 Task: Create Board Resource Planning Techniques to Workspace Digital Advertising. Create Board Social Media Listening and Monitoring to Workspace Digital Advertising. Create Board Sales Team Compensation and Incentive Design to Workspace Digital Advertising
Action: Mouse moved to (301, 47)
Screenshot: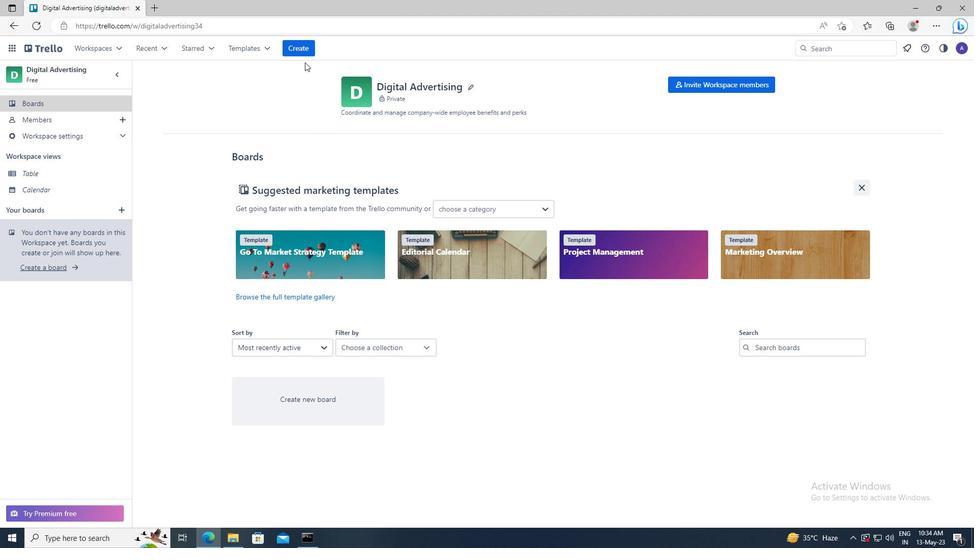 
Action: Mouse pressed left at (301, 47)
Screenshot: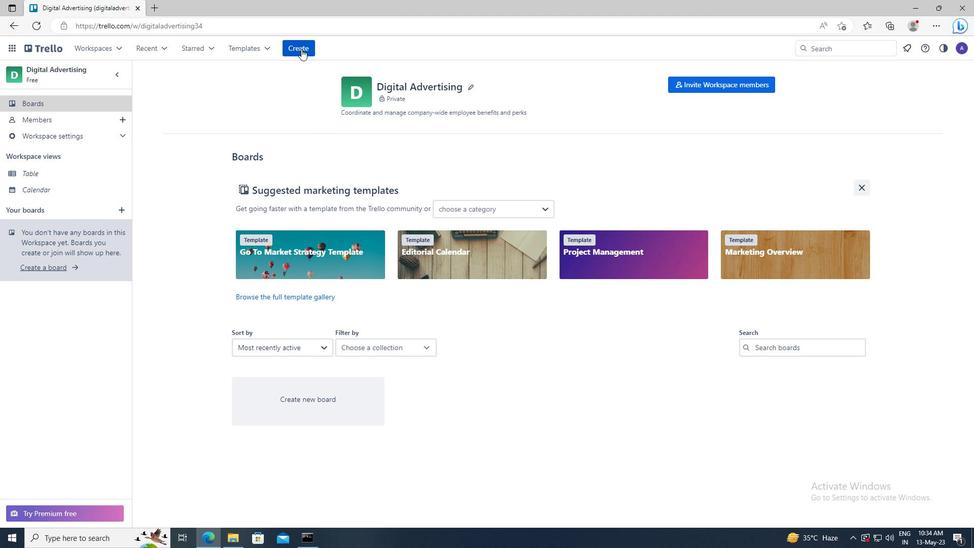 
Action: Mouse moved to (306, 83)
Screenshot: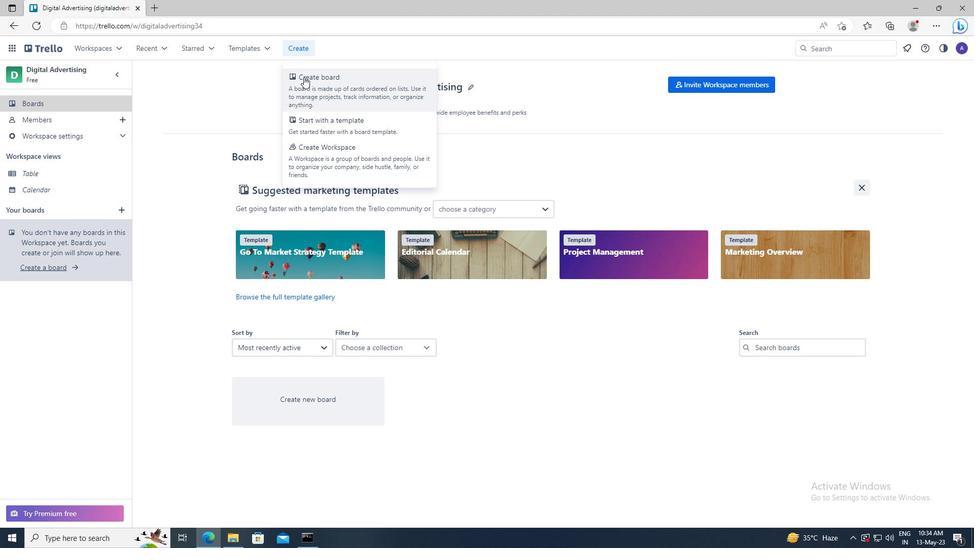 
Action: Mouse pressed left at (306, 83)
Screenshot: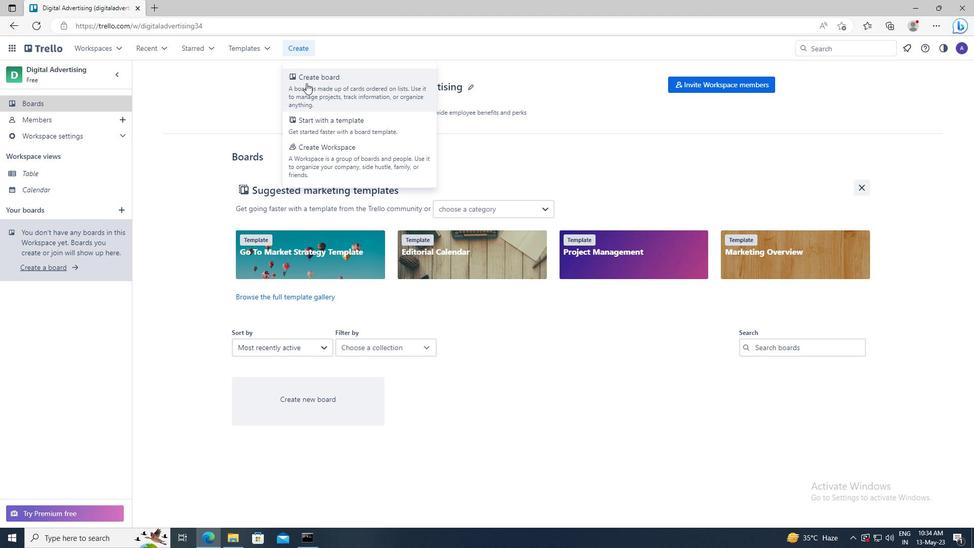 
Action: Mouse moved to (316, 234)
Screenshot: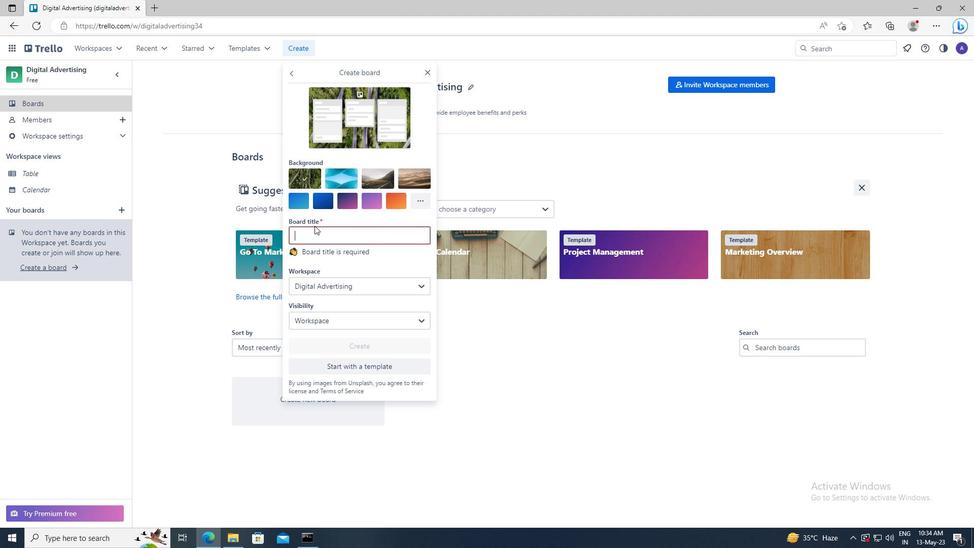 
Action: Mouse pressed left at (316, 234)
Screenshot: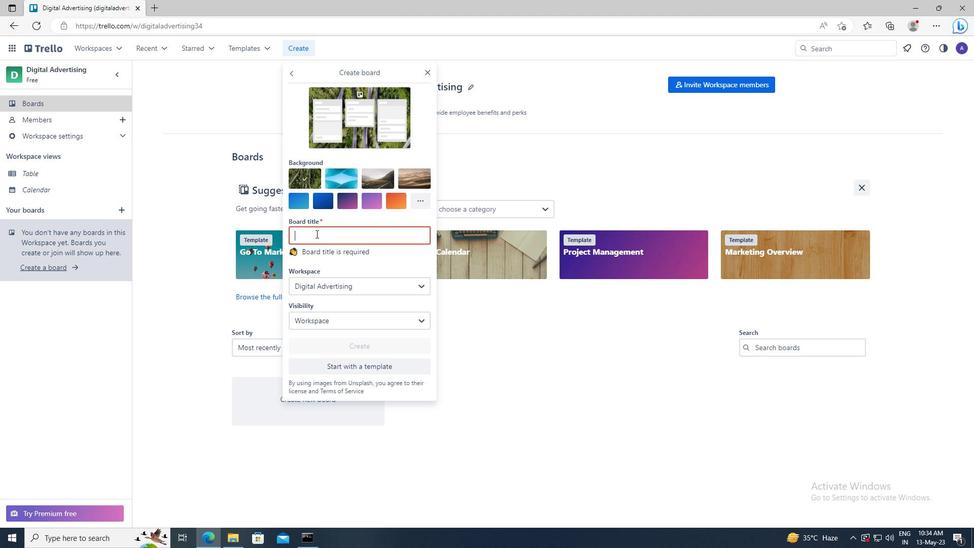 
Action: Key pressed <Key.shift>RESOURCE<Key.space><Key.shift>PLANNING<Key.space><Key.shift>TECHNIQUES
Screenshot: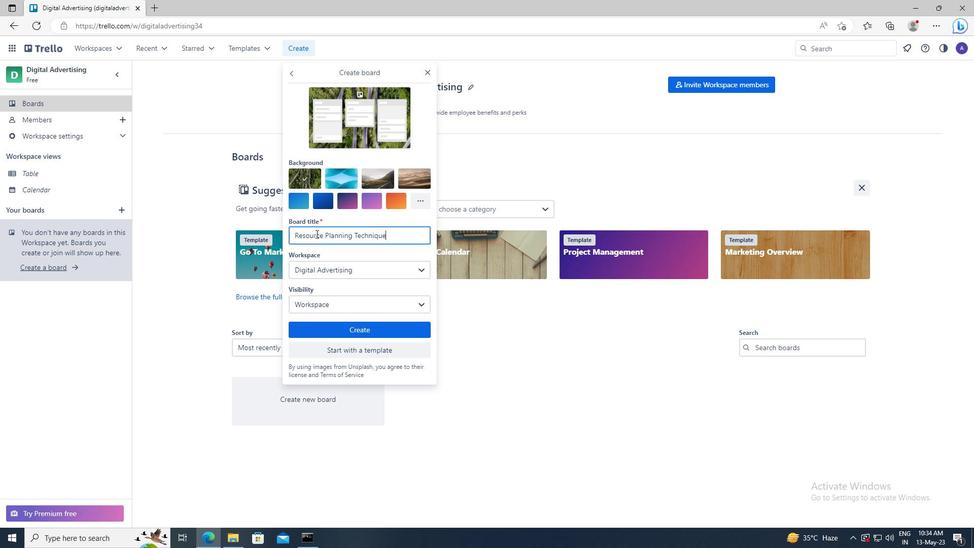 
Action: Mouse moved to (323, 325)
Screenshot: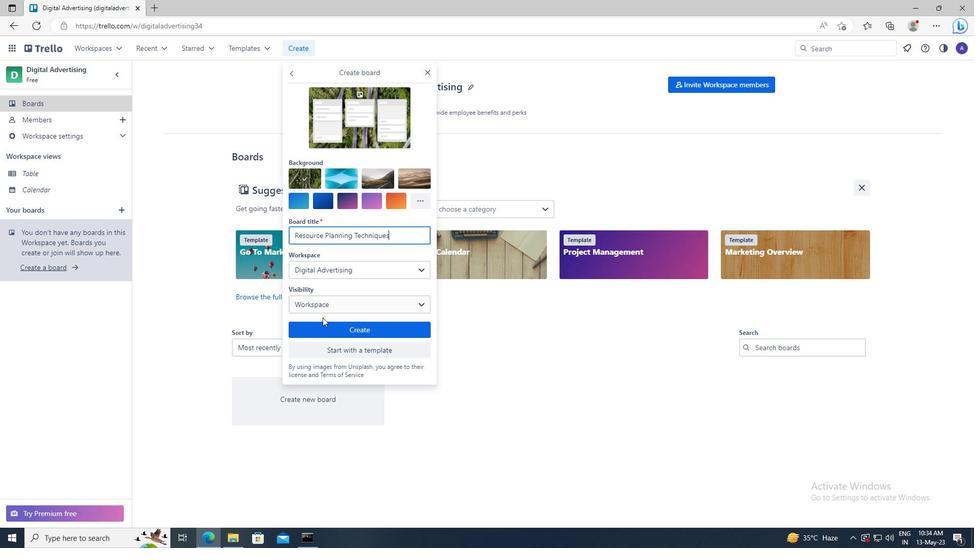 
Action: Mouse pressed left at (323, 325)
Screenshot: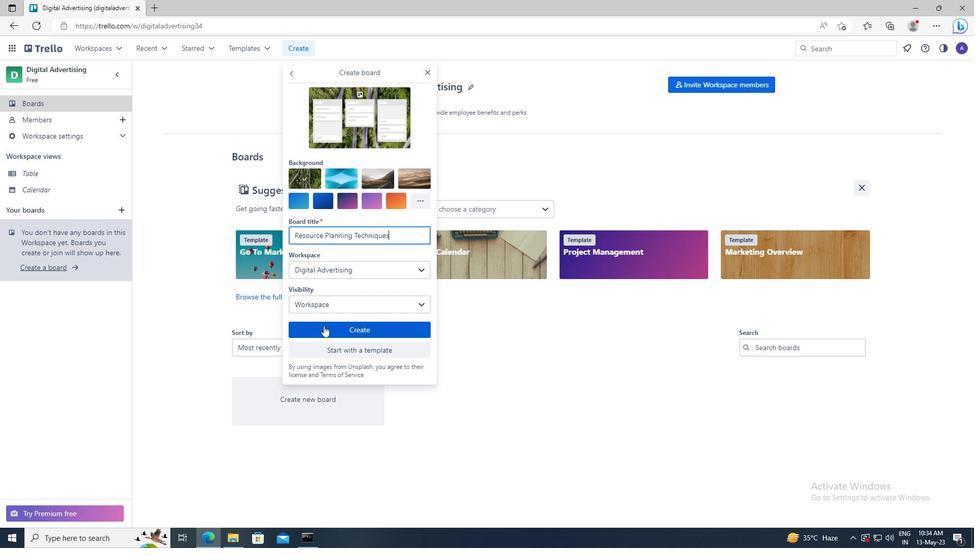 
Action: Mouse moved to (300, 51)
Screenshot: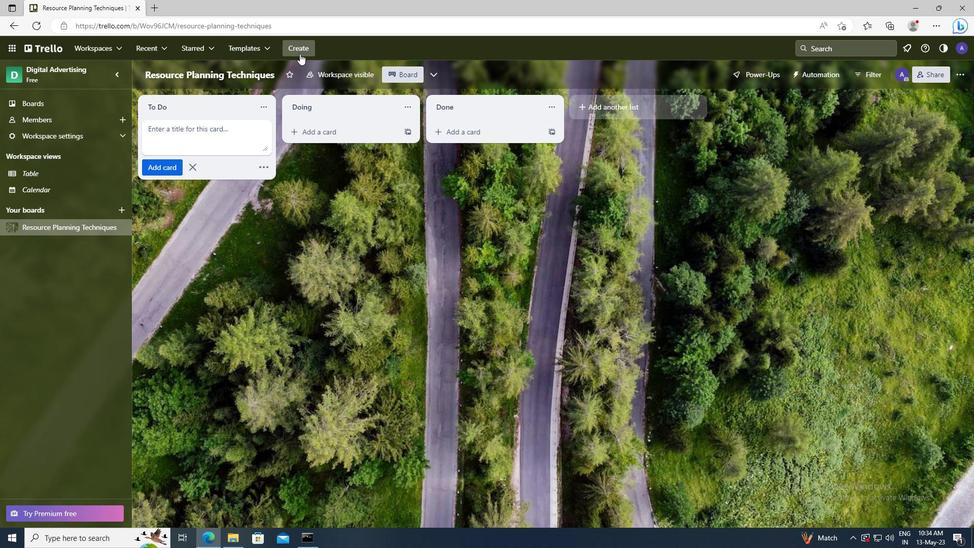 
Action: Mouse pressed left at (300, 51)
Screenshot: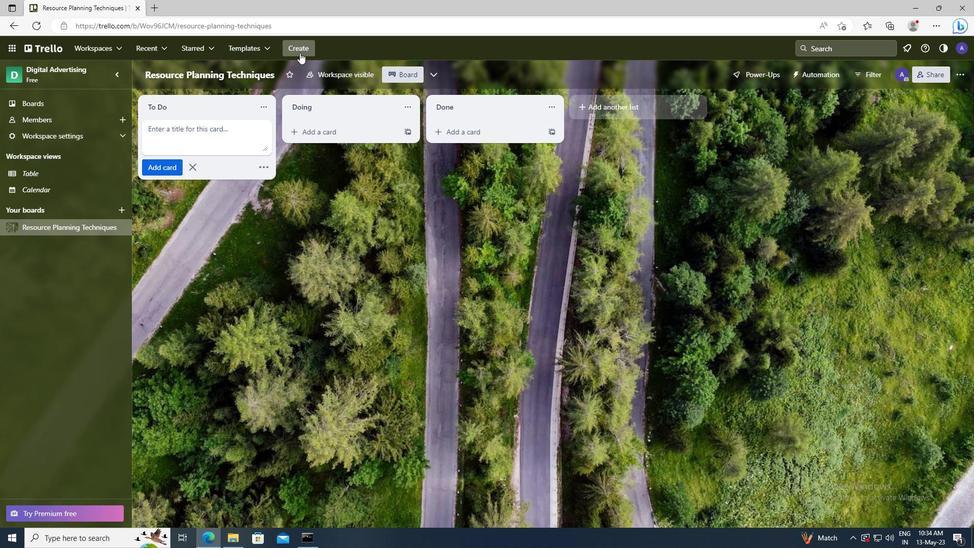
Action: Mouse moved to (307, 86)
Screenshot: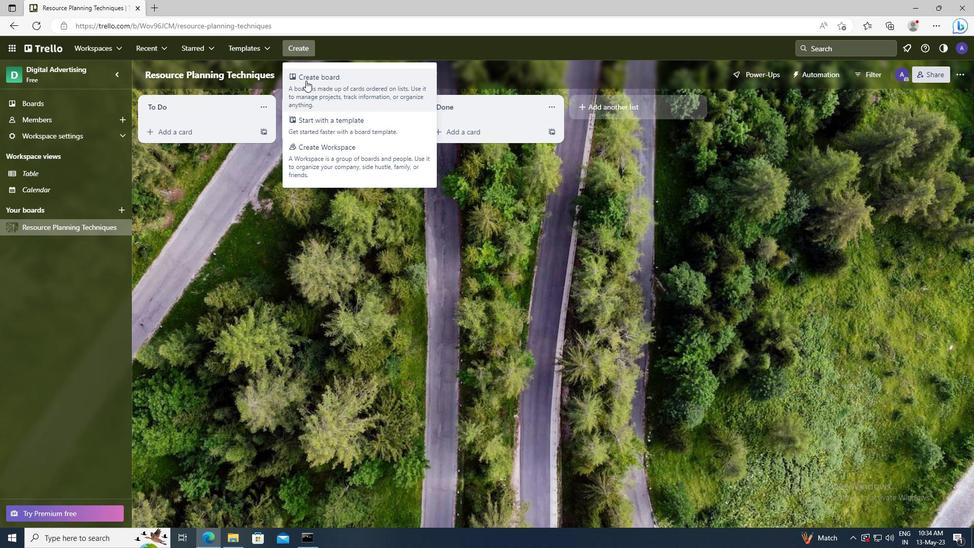 
Action: Mouse pressed left at (307, 86)
Screenshot: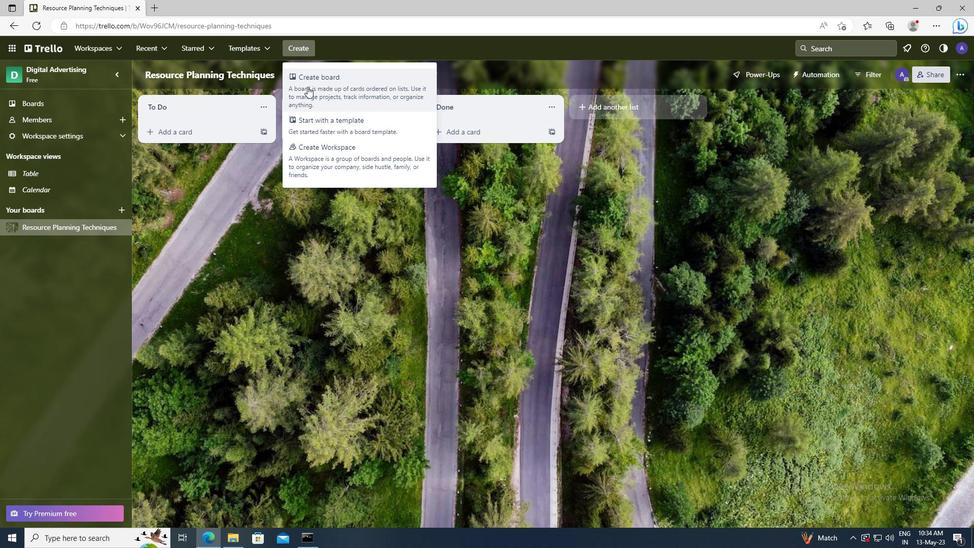 
Action: Mouse moved to (311, 234)
Screenshot: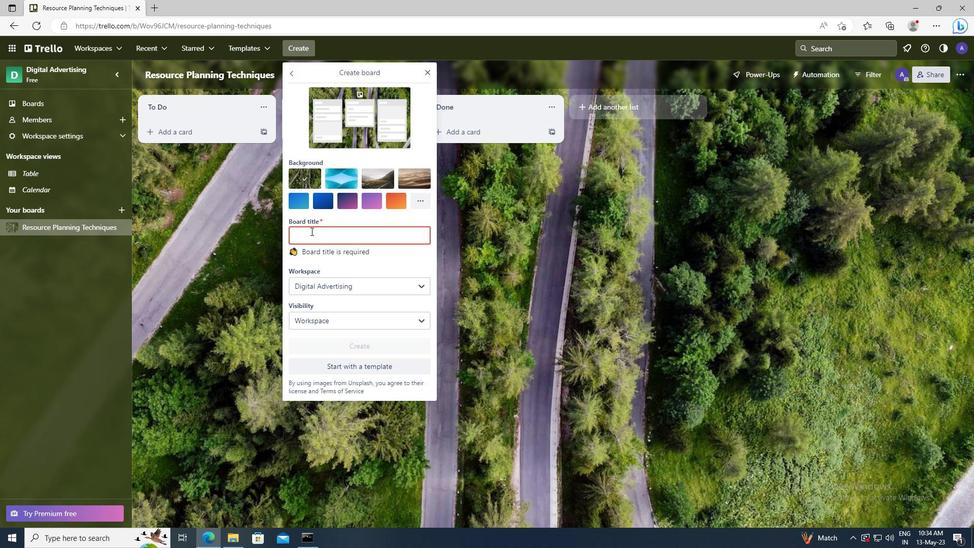 
Action: Mouse pressed left at (311, 234)
Screenshot: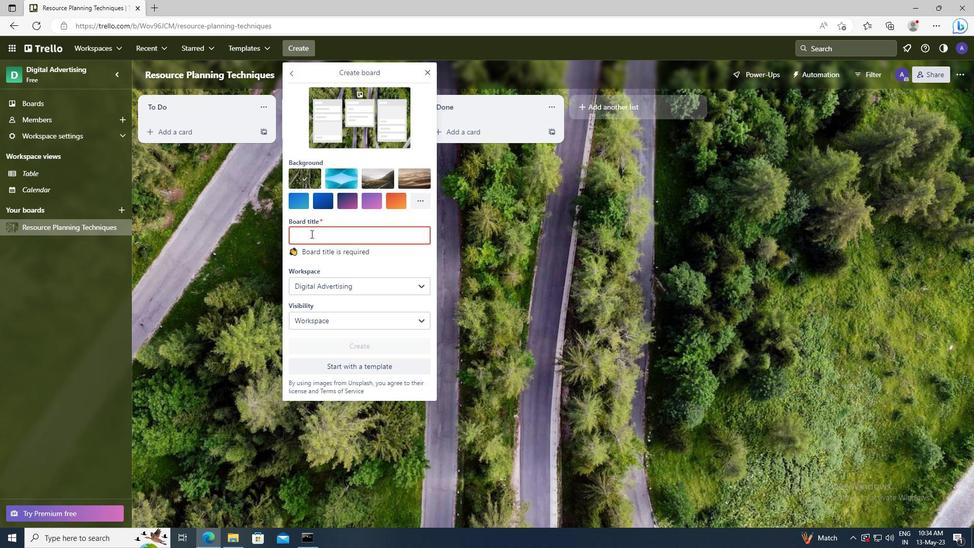 
Action: Key pressed <Key.shift>SOCIAL<Key.space><Key.shift>MEDIA<Key.space><Key.shift>LISTENING<Key.space>AND<Key.space><Key.shift>MONITORING
Screenshot: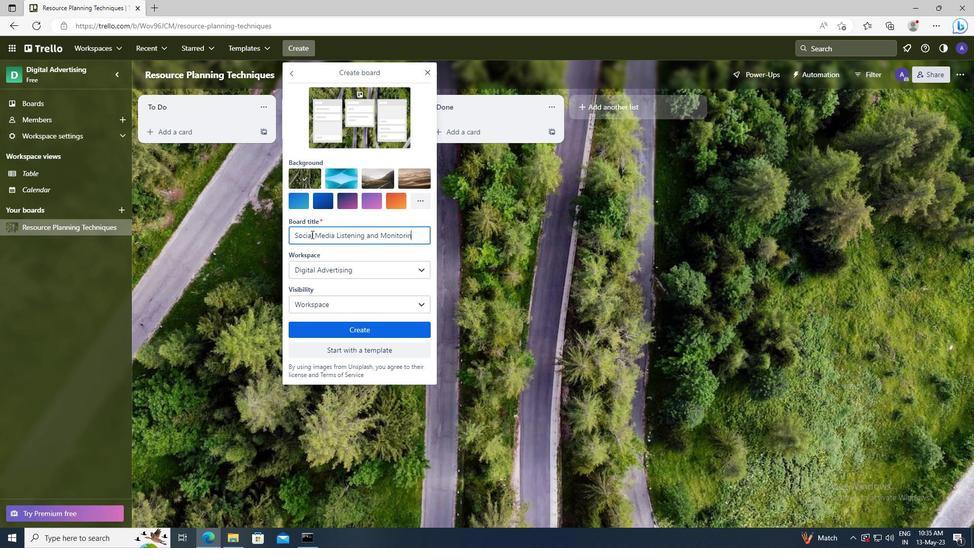 
Action: Mouse moved to (322, 330)
Screenshot: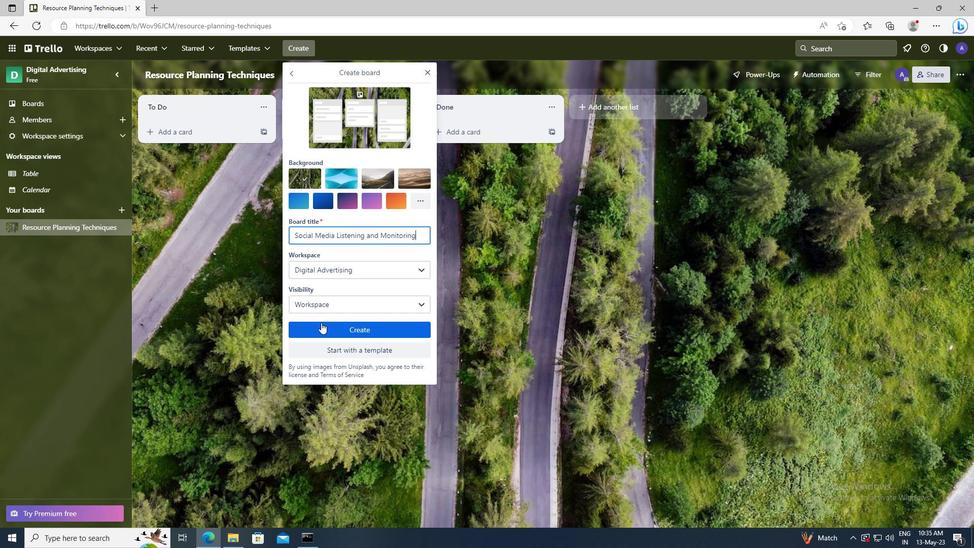 
Action: Mouse pressed left at (322, 330)
Screenshot: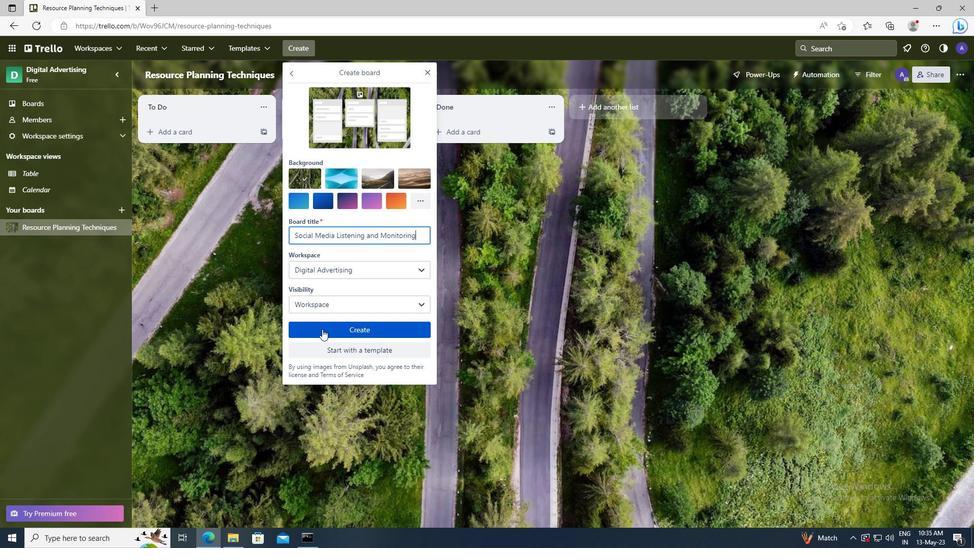 
Action: Mouse moved to (307, 53)
Screenshot: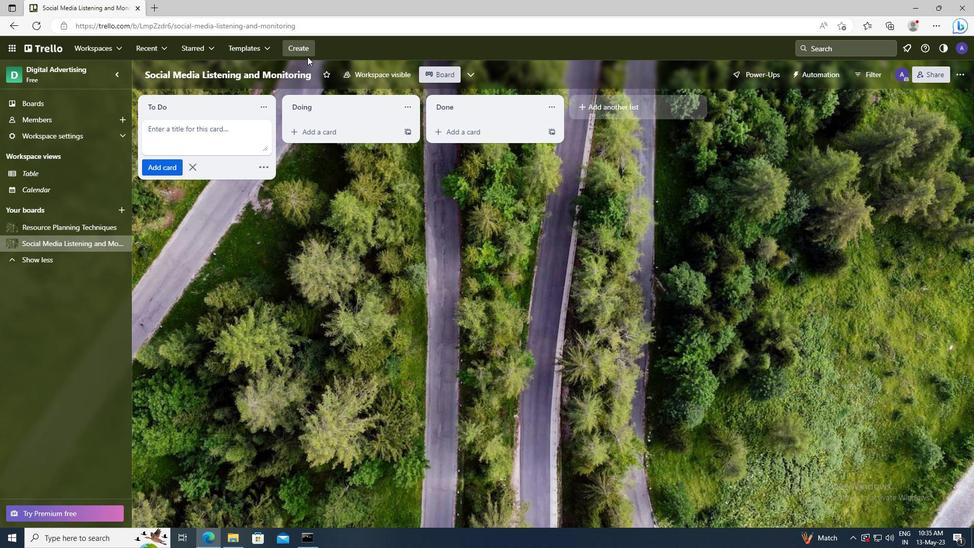 
Action: Mouse pressed left at (307, 53)
Screenshot: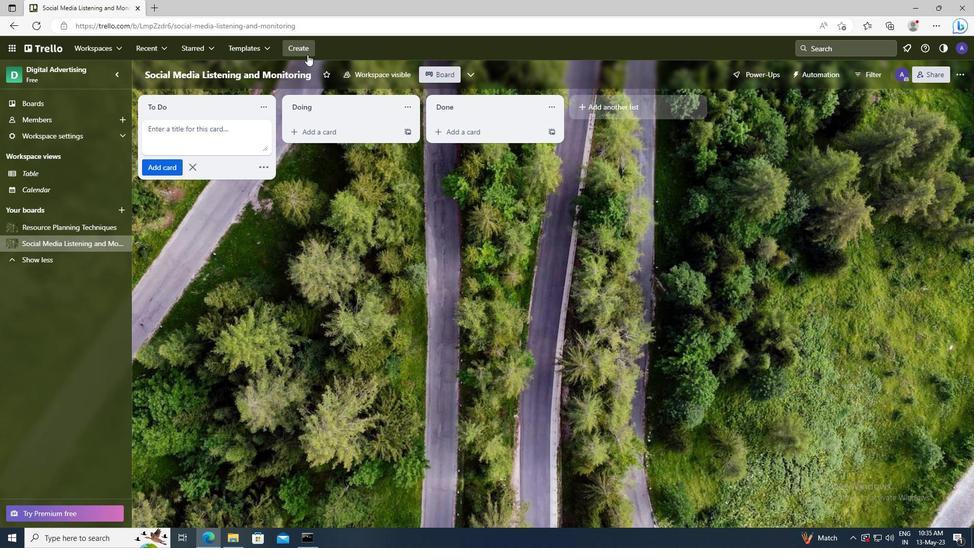
Action: Mouse moved to (307, 82)
Screenshot: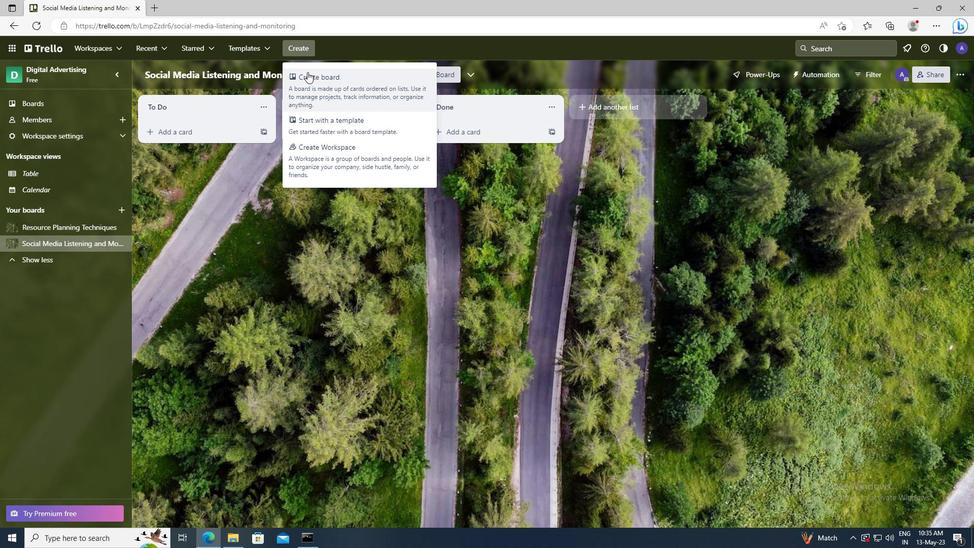 
Action: Mouse pressed left at (307, 82)
Screenshot: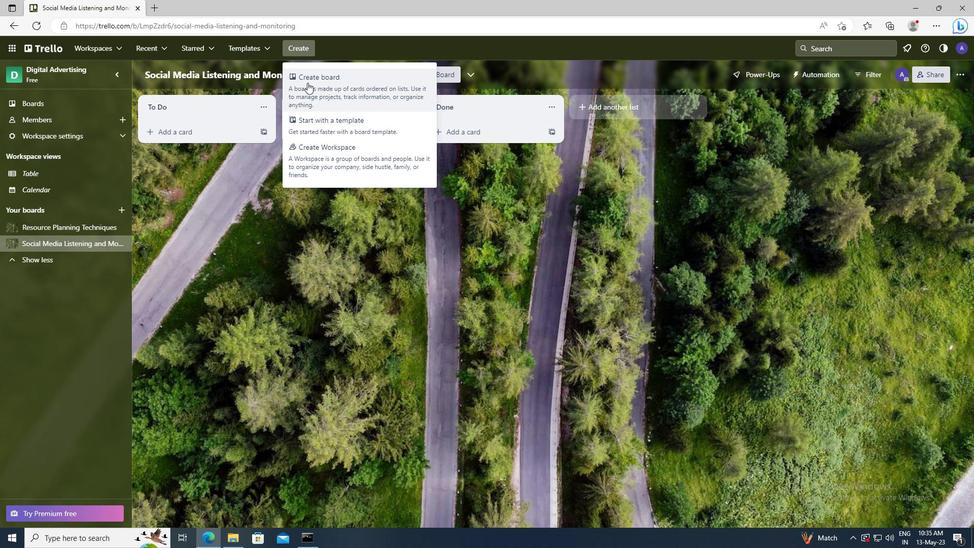 
Action: Mouse moved to (301, 238)
Screenshot: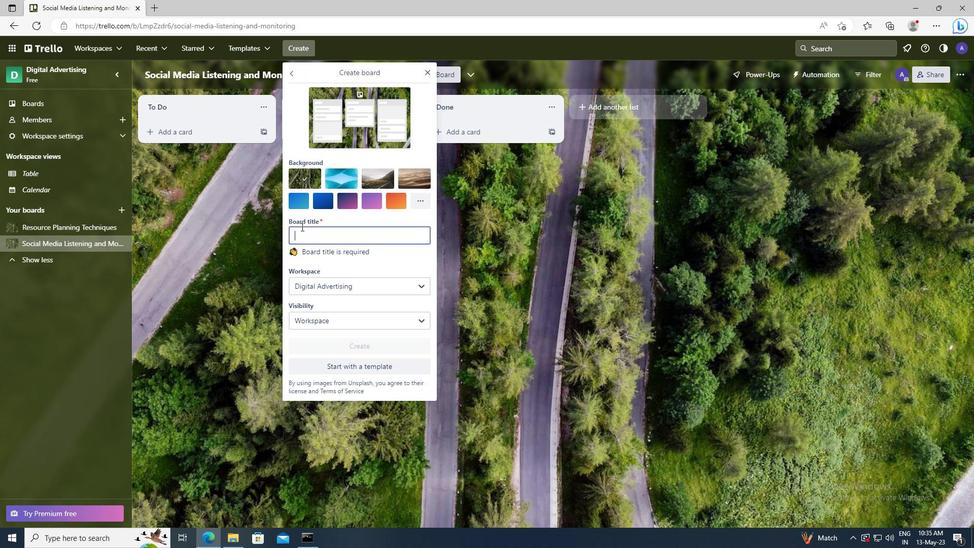 
Action: Mouse pressed left at (301, 238)
Screenshot: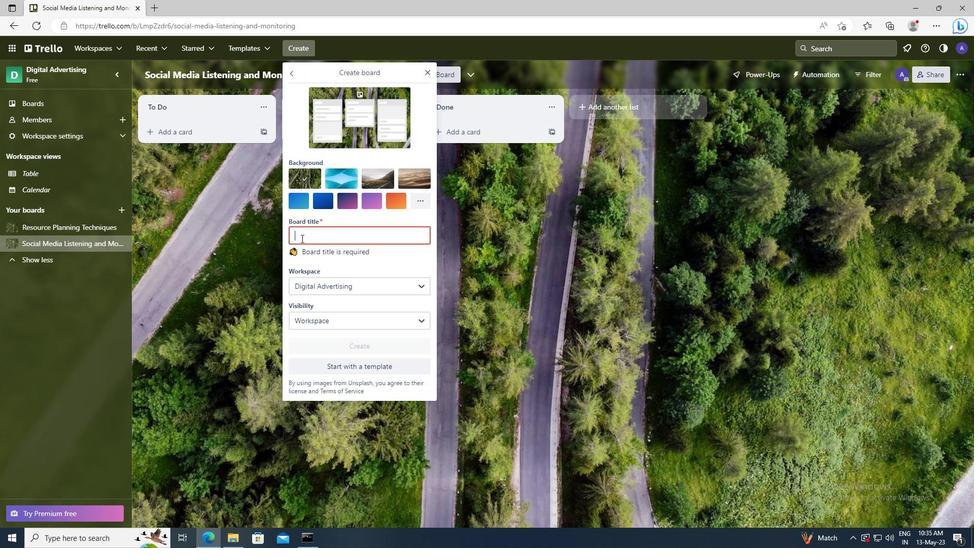 
Action: Key pressed <Key.shift>SALES<Key.space><Key.shift>TEAM<Key.space><Key.shift>COMPENSATION<Key.space>AND<Key.space><Key.shift>INCENTIVE<Key.space><Key.shift>DESIGN
Screenshot: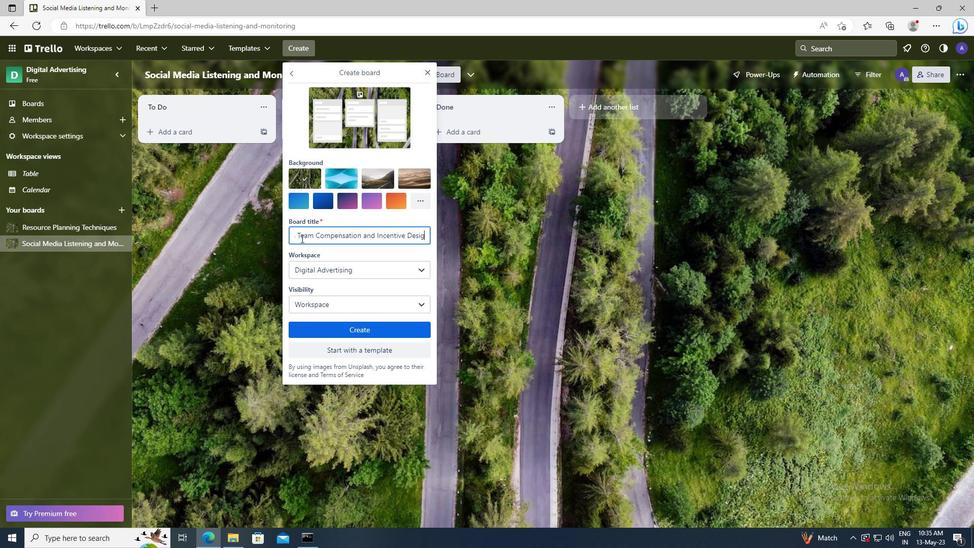 
Action: Mouse moved to (315, 327)
Screenshot: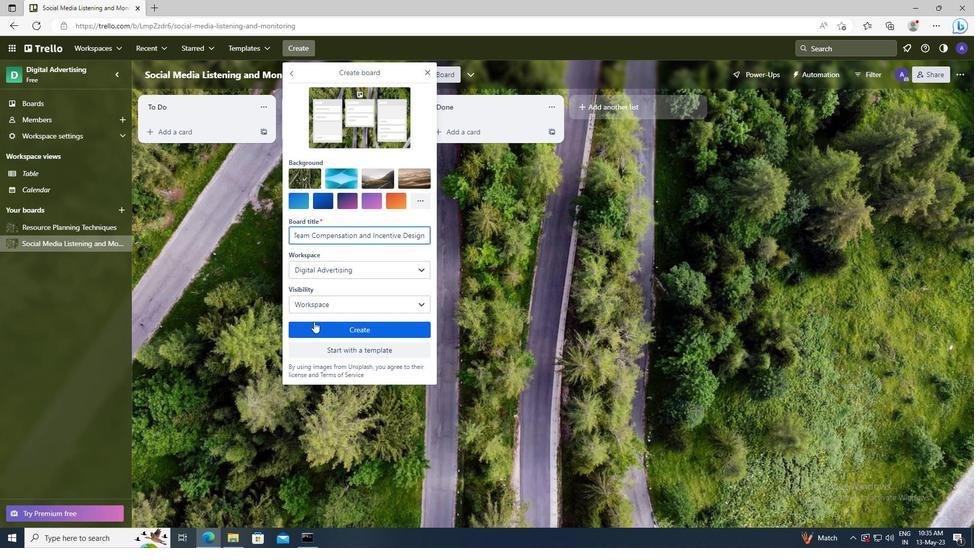
Action: Mouse pressed left at (315, 327)
Screenshot: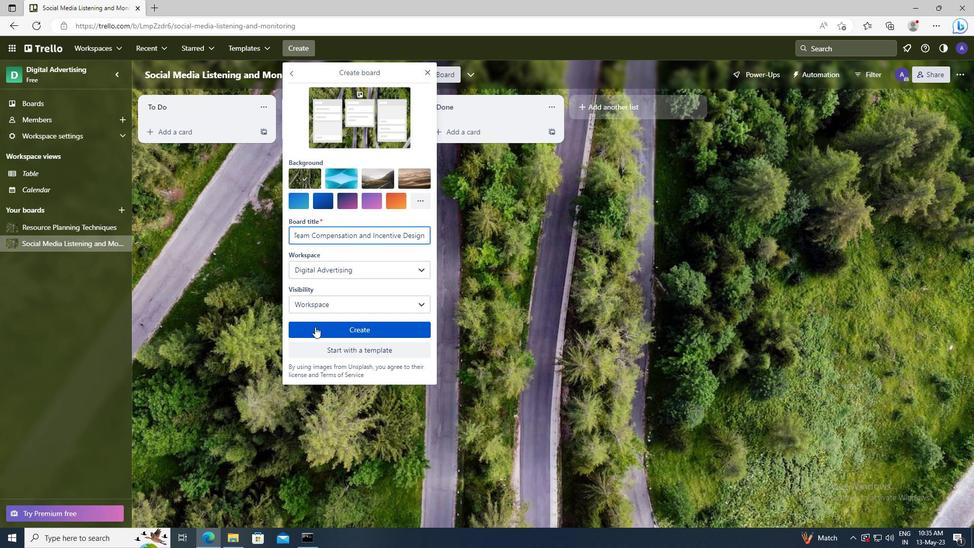 
